 Task: Select and add the product "Eylure Pro Magnetic Eyelashes with Felt Tip Eyeliner Marquise" to cart from the store "Walgreens".
Action: Mouse moved to (39, 71)
Screenshot: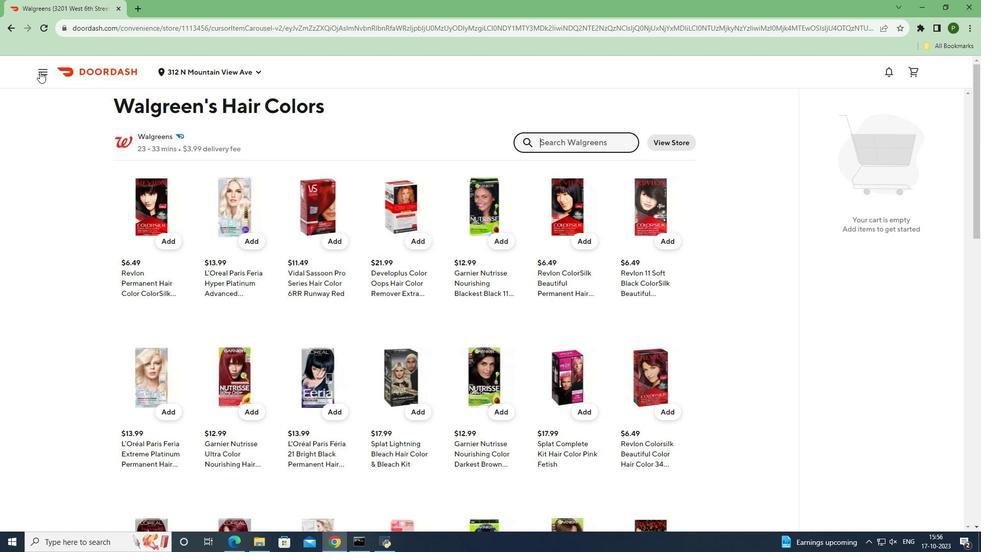 
Action: Mouse pressed left at (39, 71)
Screenshot: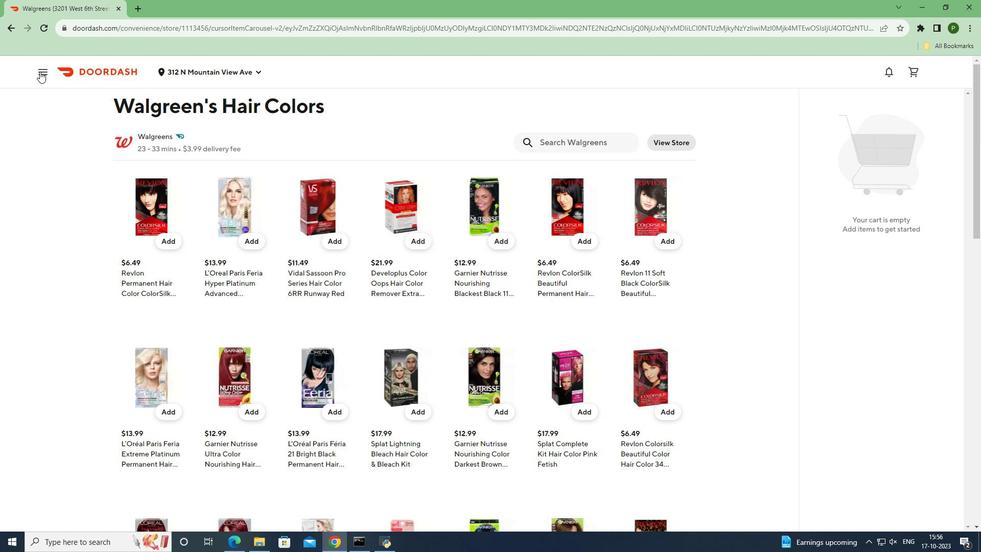 
Action: Mouse moved to (54, 148)
Screenshot: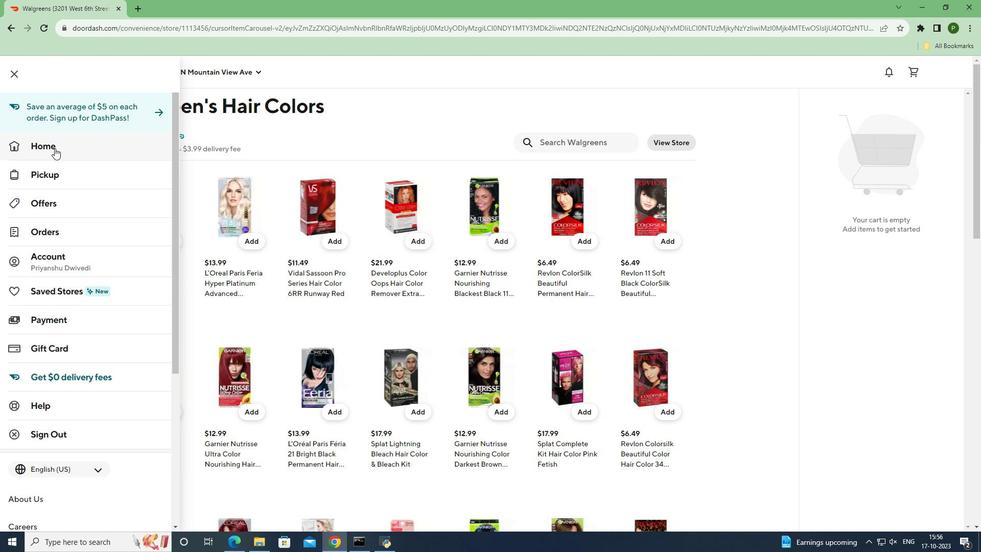 
Action: Mouse pressed left at (54, 148)
Screenshot: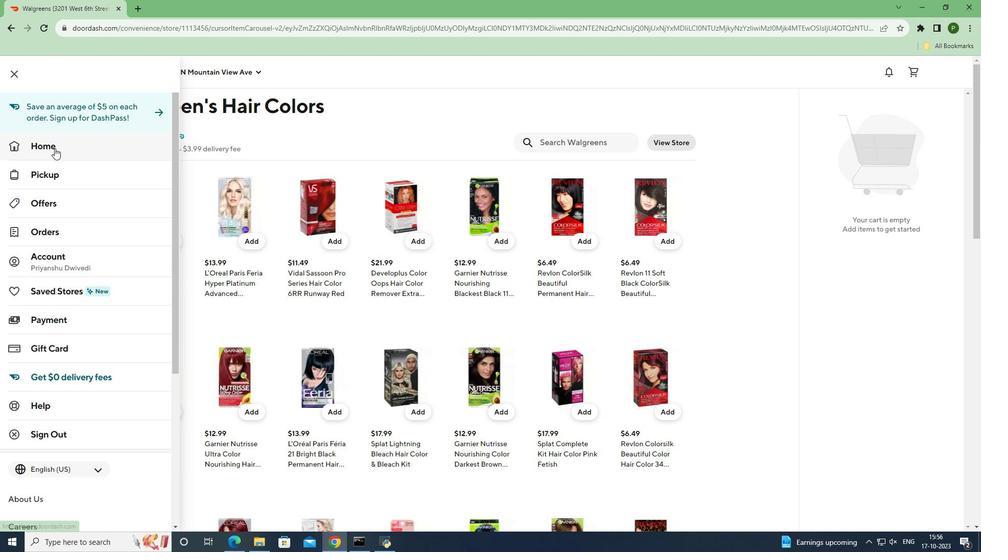 
Action: Mouse moved to (585, 116)
Screenshot: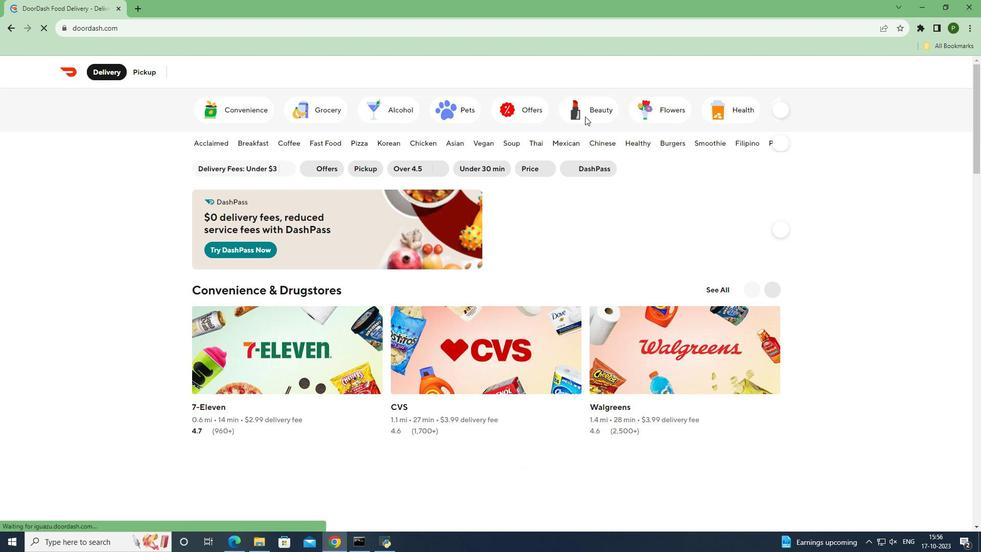 
Action: Mouse pressed left at (585, 116)
Screenshot: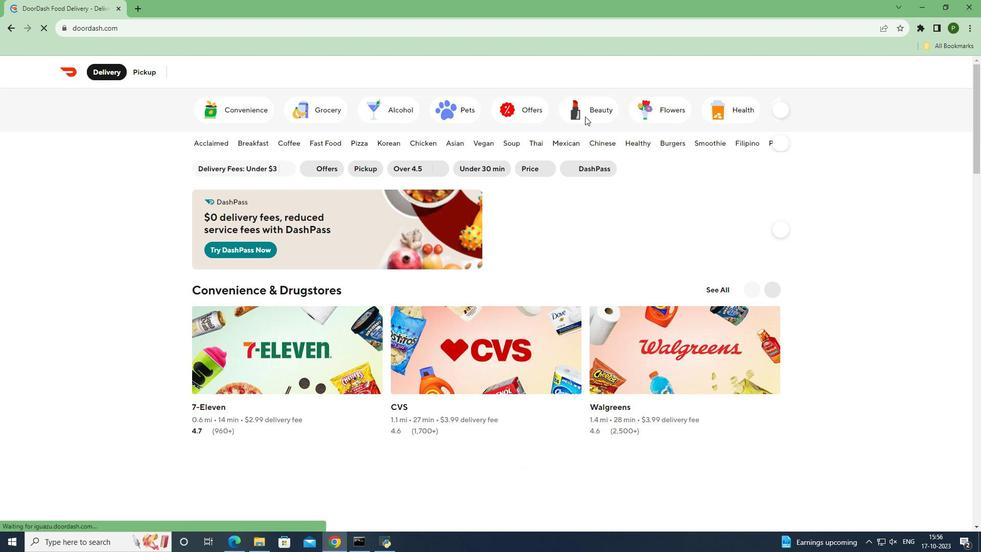 
Action: Mouse moved to (724, 280)
Screenshot: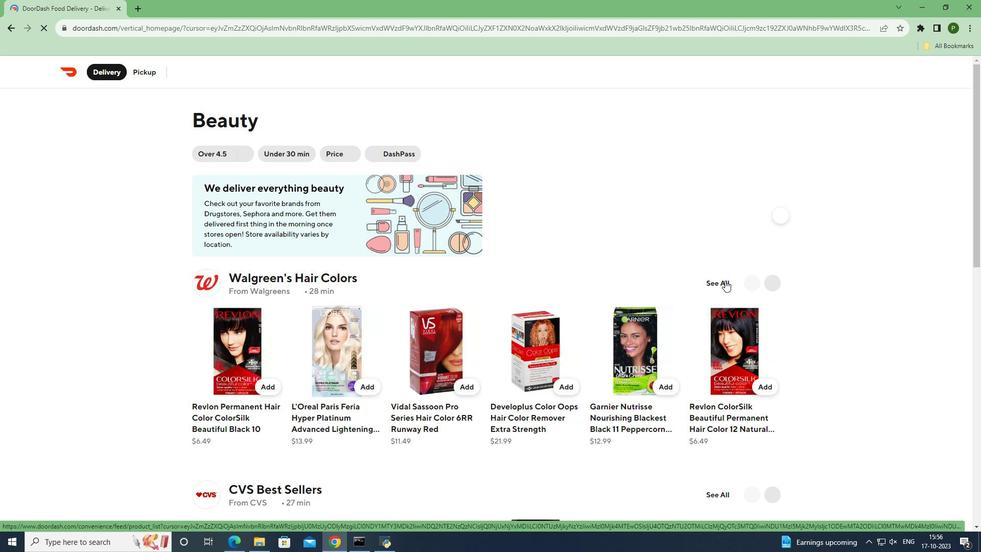 
Action: Mouse pressed left at (724, 280)
Screenshot: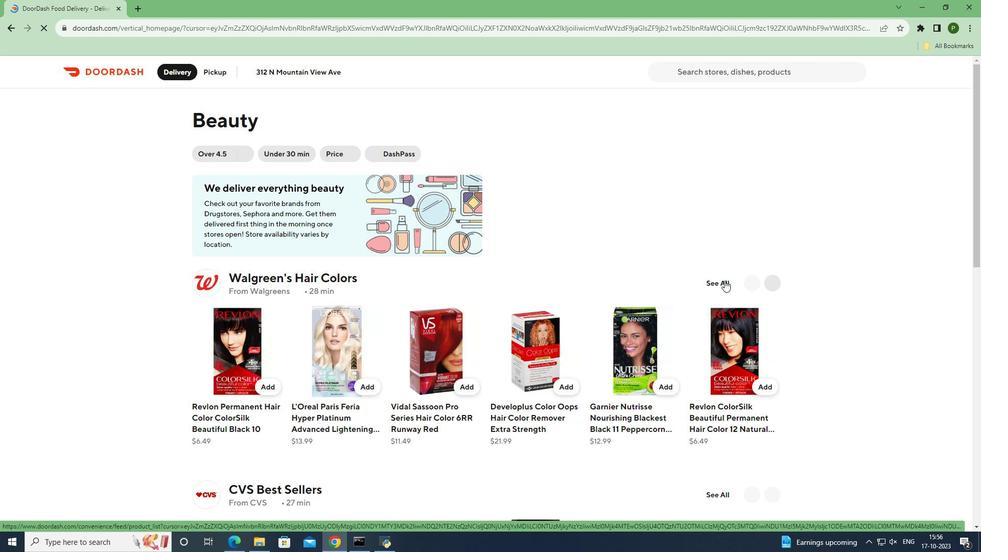 
Action: Mouse moved to (562, 153)
Screenshot: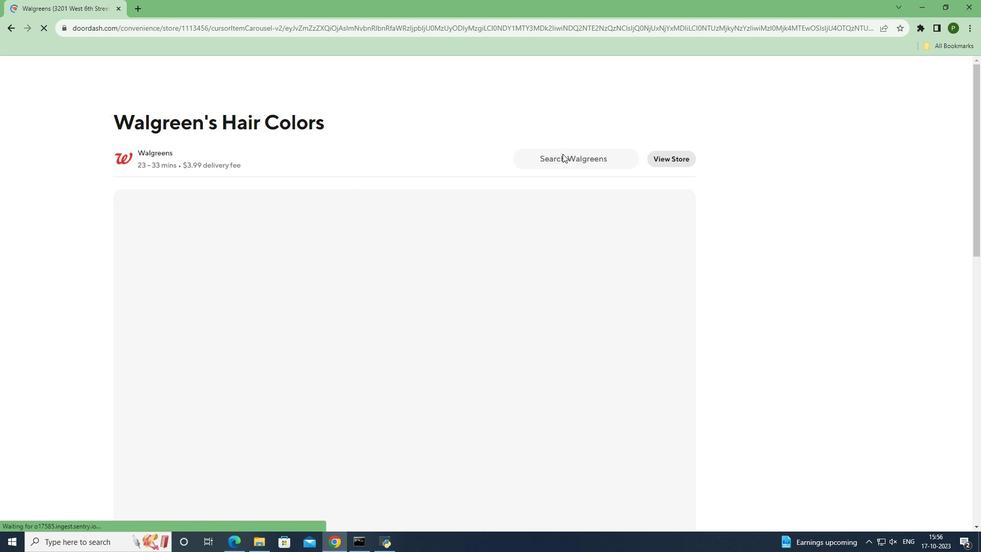 
Action: Mouse pressed left at (562, 153)
Screenshot: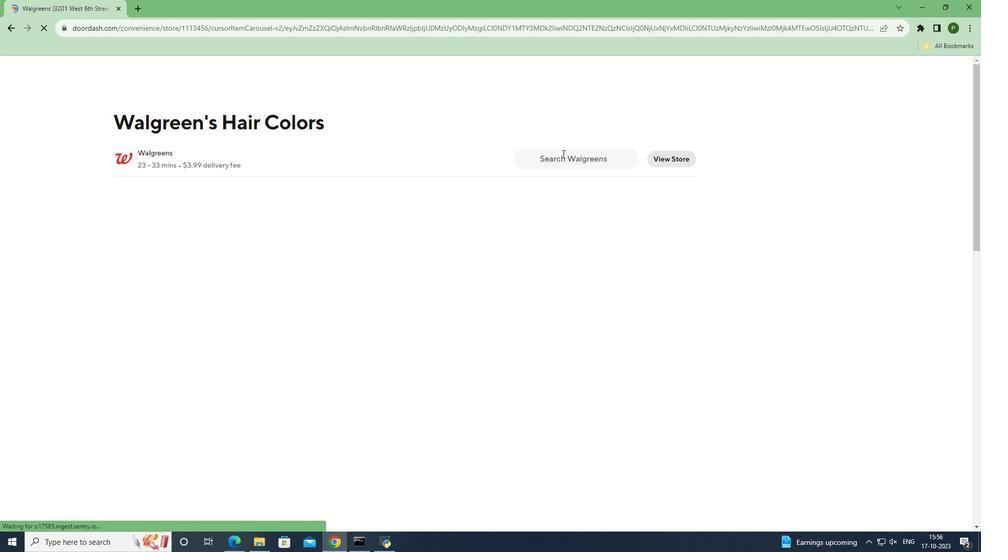 
Action: Key pressed <Key.caps_lock>E<Key.caps_lock>ylure<Key.space><Key.caps_lock>P<Key.caps_lock>ro<Key.space><Key.caps_lock>M<Key.caps_lock>agnetic<Key.space><Key.caps_lock>E<Key.caps_lock>yelashes<Key.space>with<Key.space><Key.caps_lock>F<Key.caps_lock>elt<Key.space><Key.caps_lock>T<Key.caps_lock>ip<Key.space><Key.caps_lock>E<Key.caps_lock>yeliner<Key.space><Key.caps_lock>M<Key.caps_lock>arquise<Key.space><Key.enter>
Screenshot: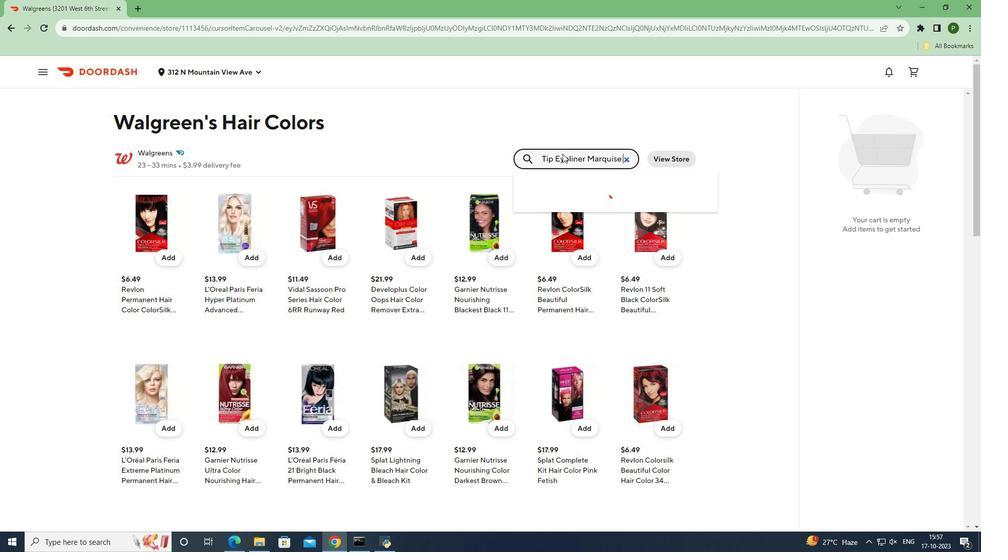 
Action: Mouse moved to (89, 262)
Screenshot: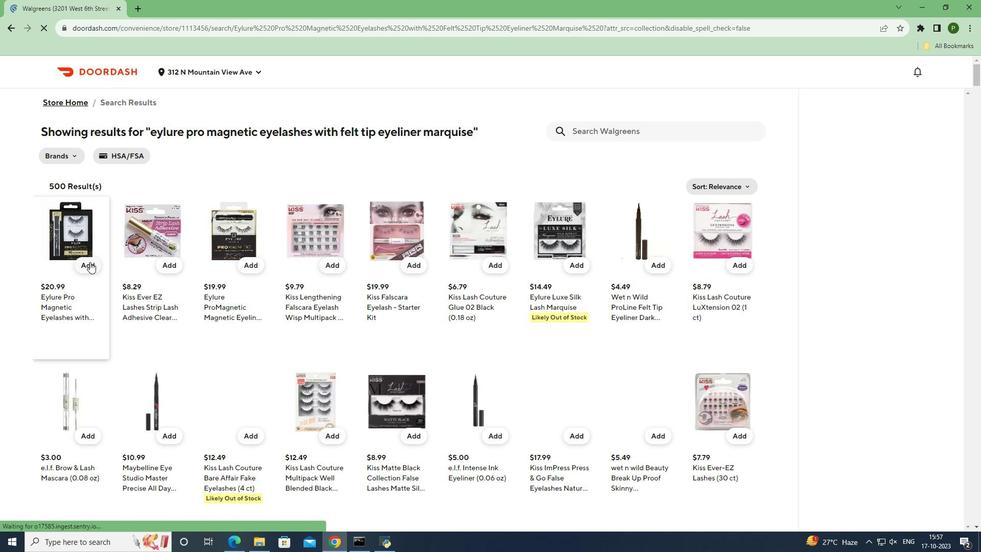 
Action: Mouse pressed left at (89, 262)
Screenshot: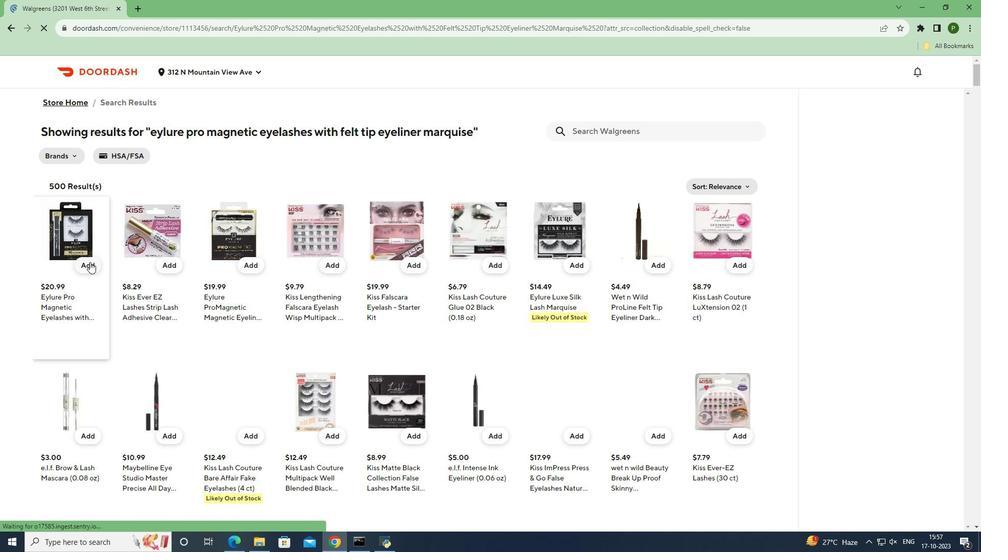 
Action: Mouse moved to (96, 302)
Screenshot: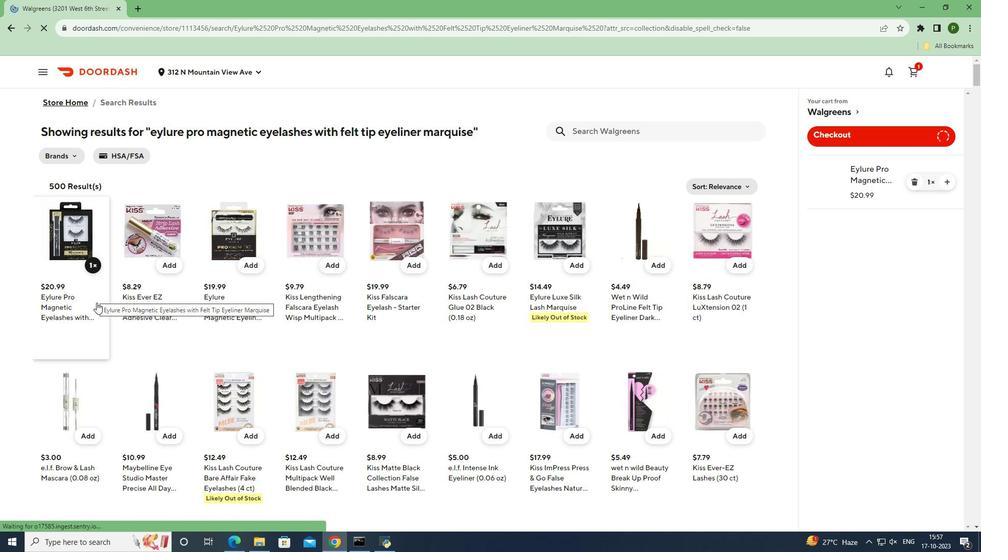 
